 Task: Create Card Annual Performance Review in Board Data Analytics Software to Workspace Corporate Finance. Create Card Software Testing Review in Board Crisis Planning to Workspace Corporate Finance. Create Card Employee Salary Review in Board Sales Funnel Optimization and Conversion Rate Analysis to Workspace Corporate Finance
Action: Mouse moved to (110, 349)
Screenshot: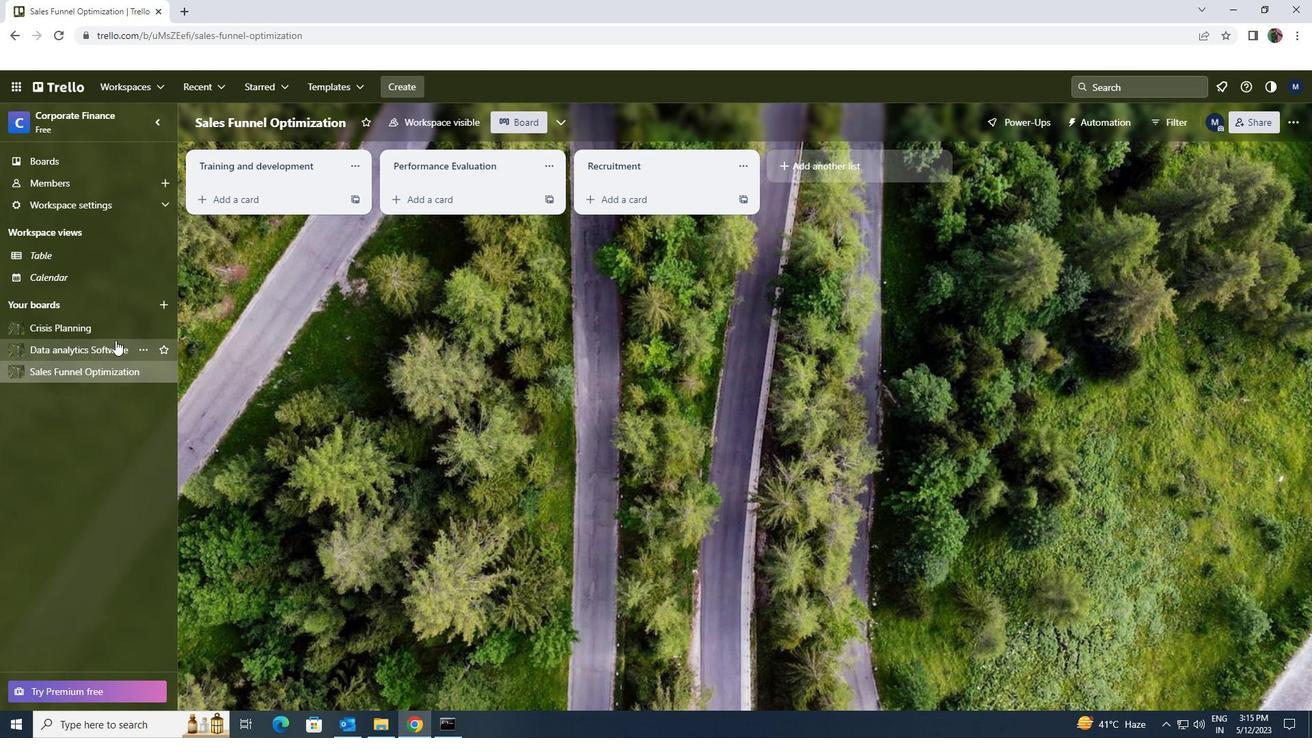 
Action: Mouse pressed left at (110, 349)
Screenshot: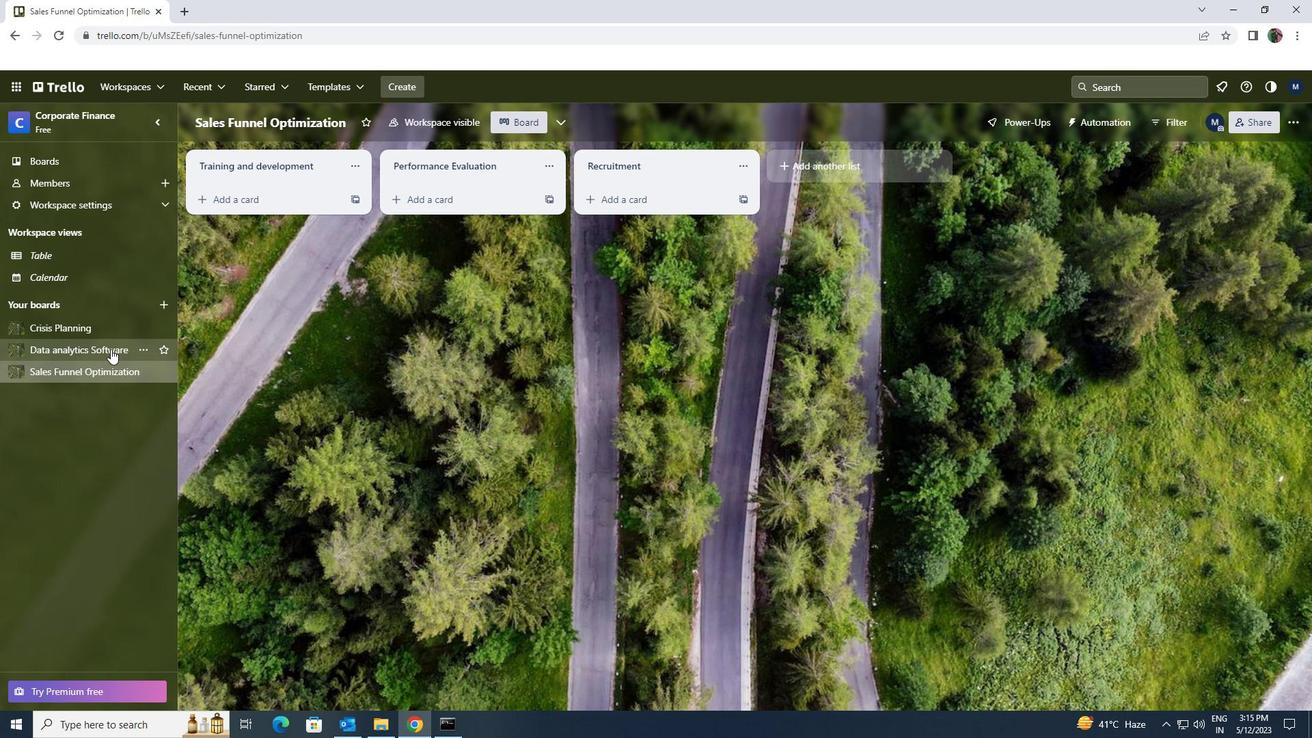 
Action: Mouse moved to (235, 201)
Screenshot: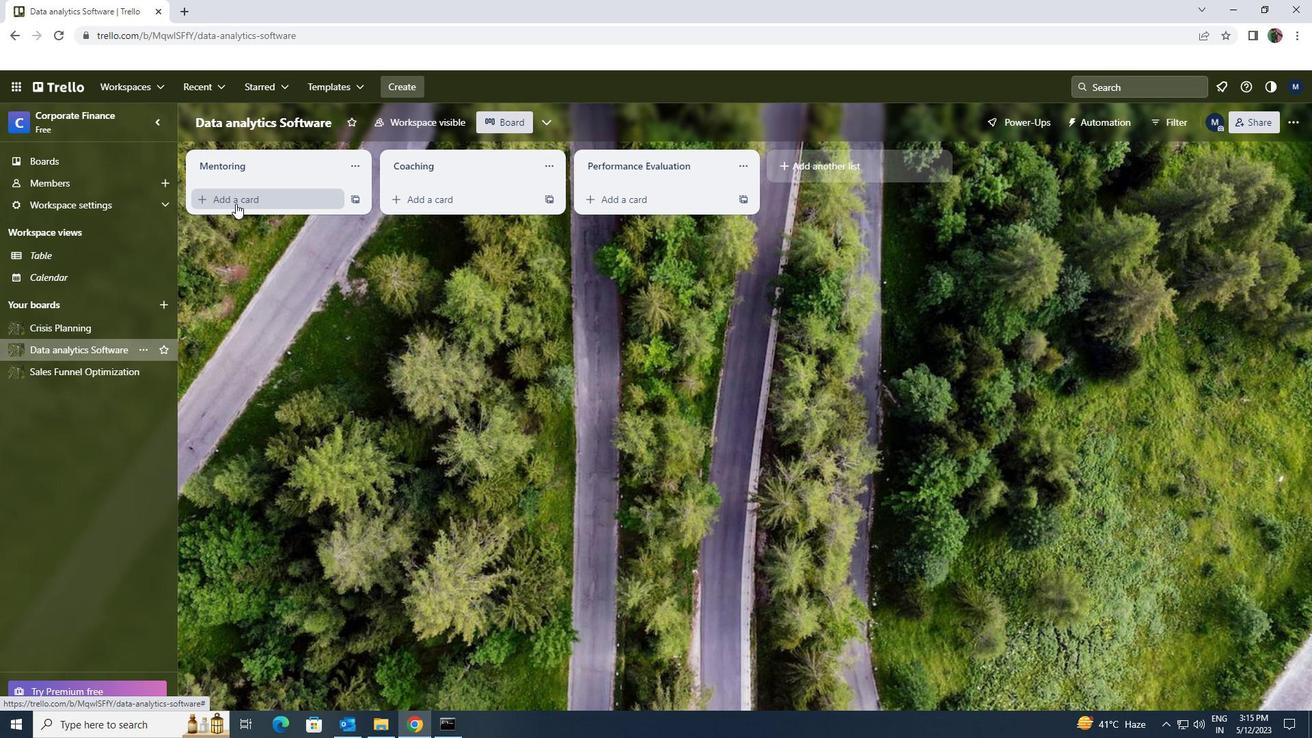 
Action: Mouse pressed left at (235, 201)
Screenshot: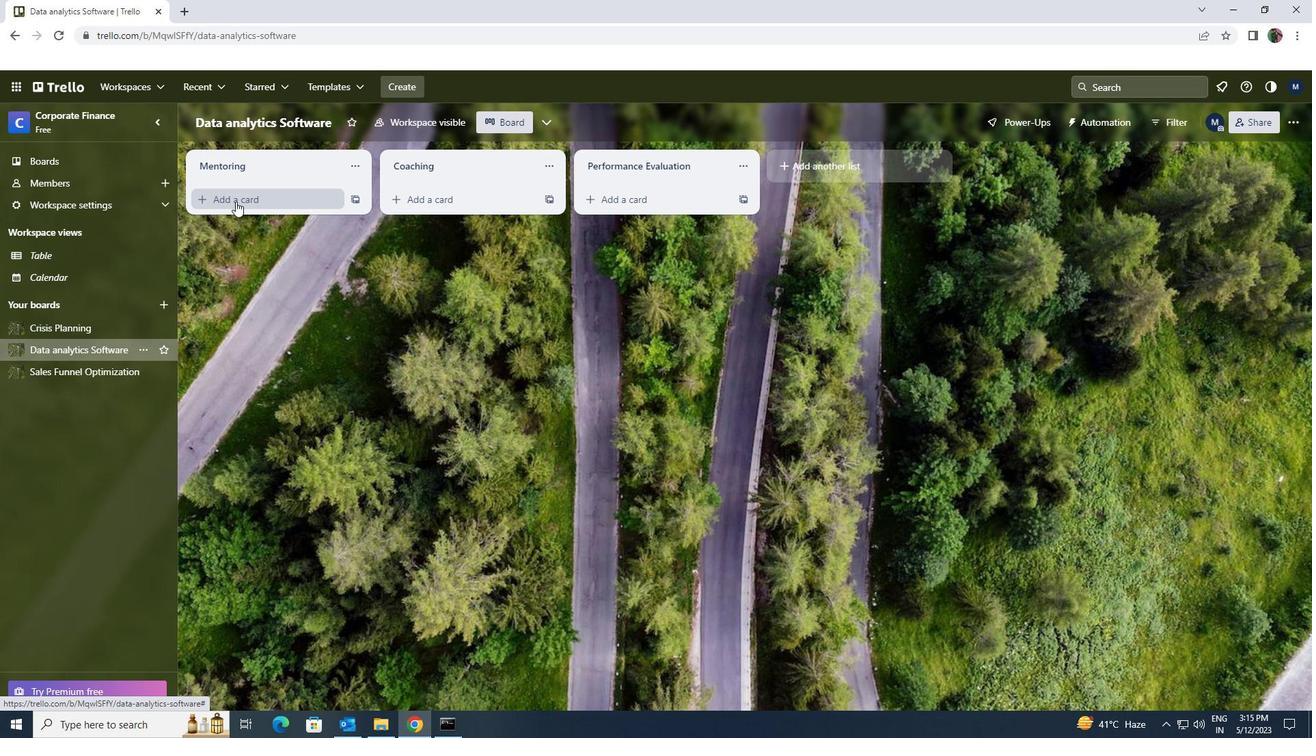 
Action: Key pressed <Key.shift>ANNUAL<Key.space><Key.shift>PERFORMANCE<Key.space><Key.shift>REVIEW
Screenshot: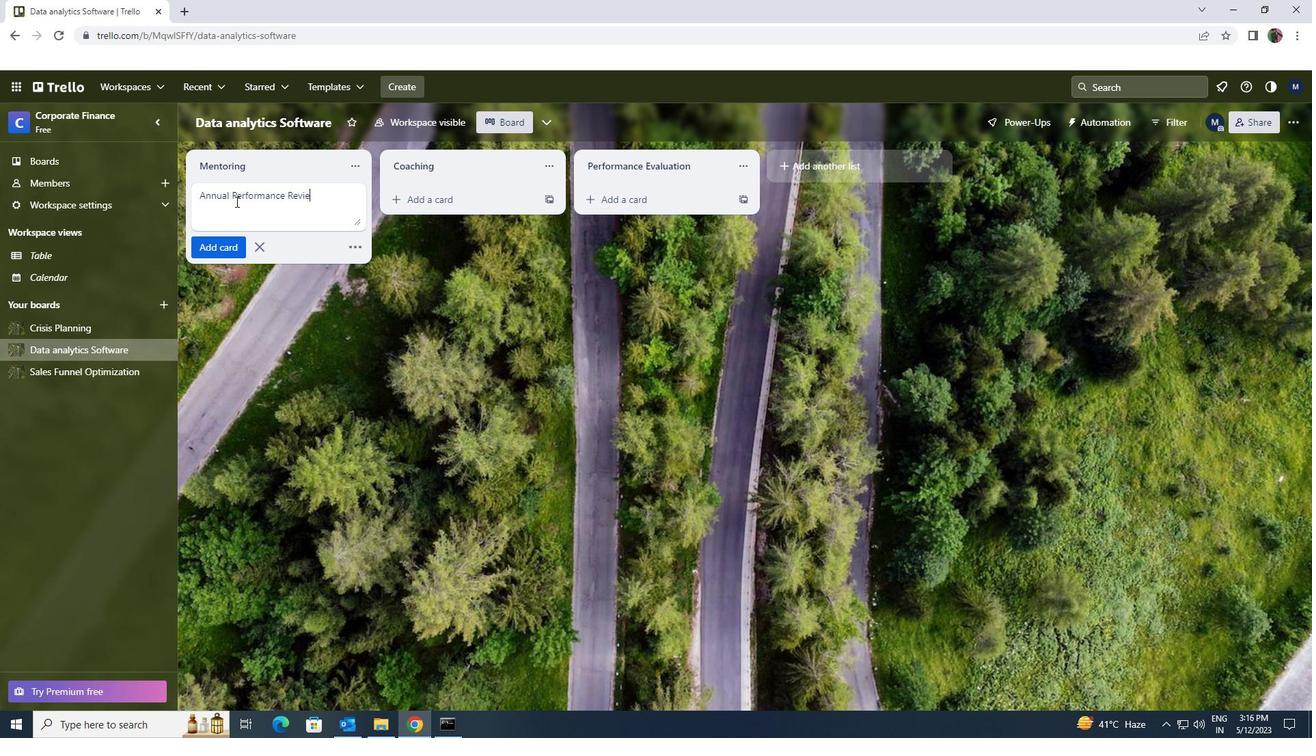 
Action: Mouse moved to (229, 240)
Screenshot: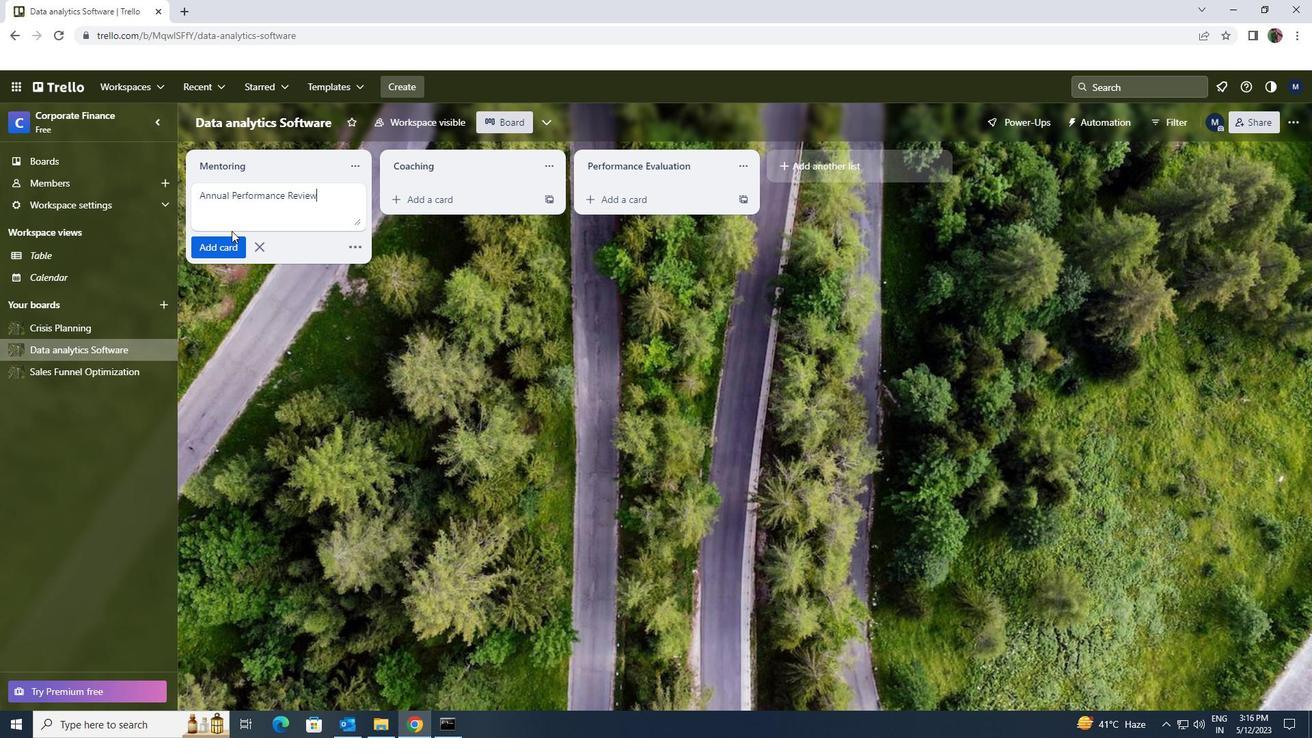 
Action: Mouse pressed left at (229, 240)
Screenshot: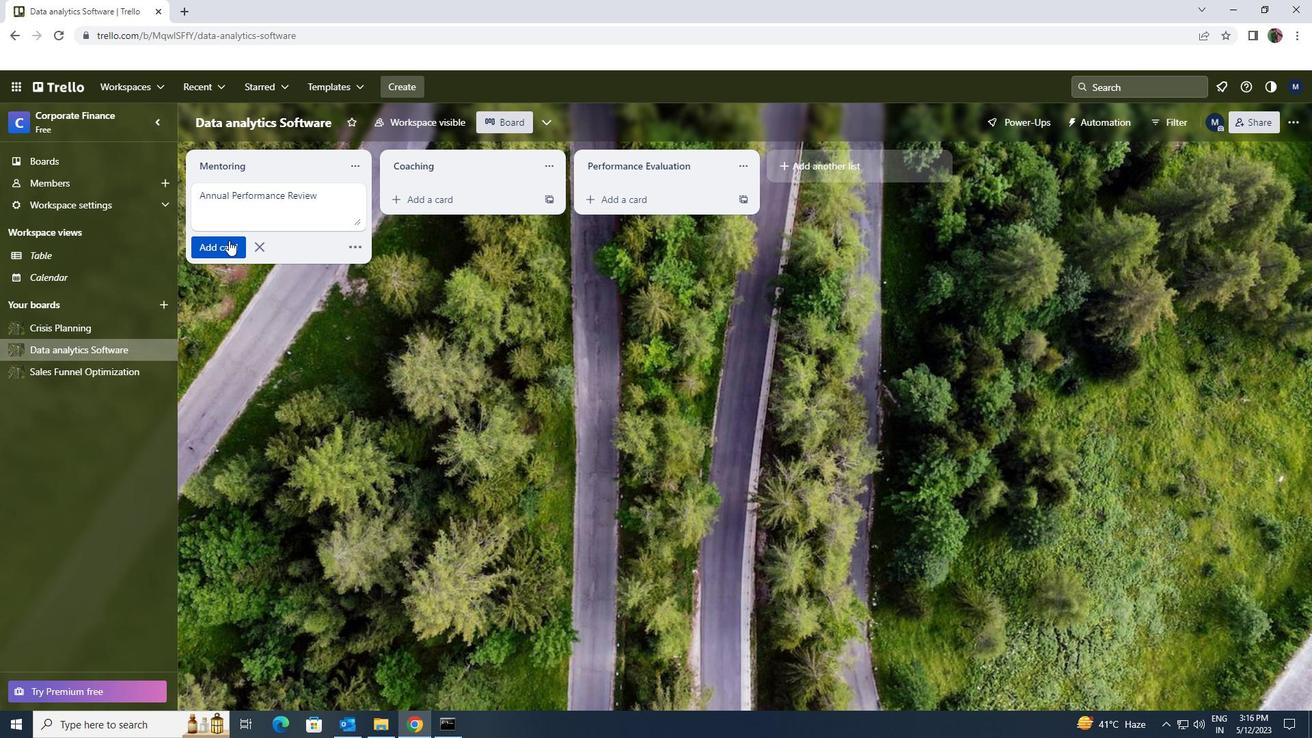 
Action: Mouse moved to (105, 324)
Screenshot: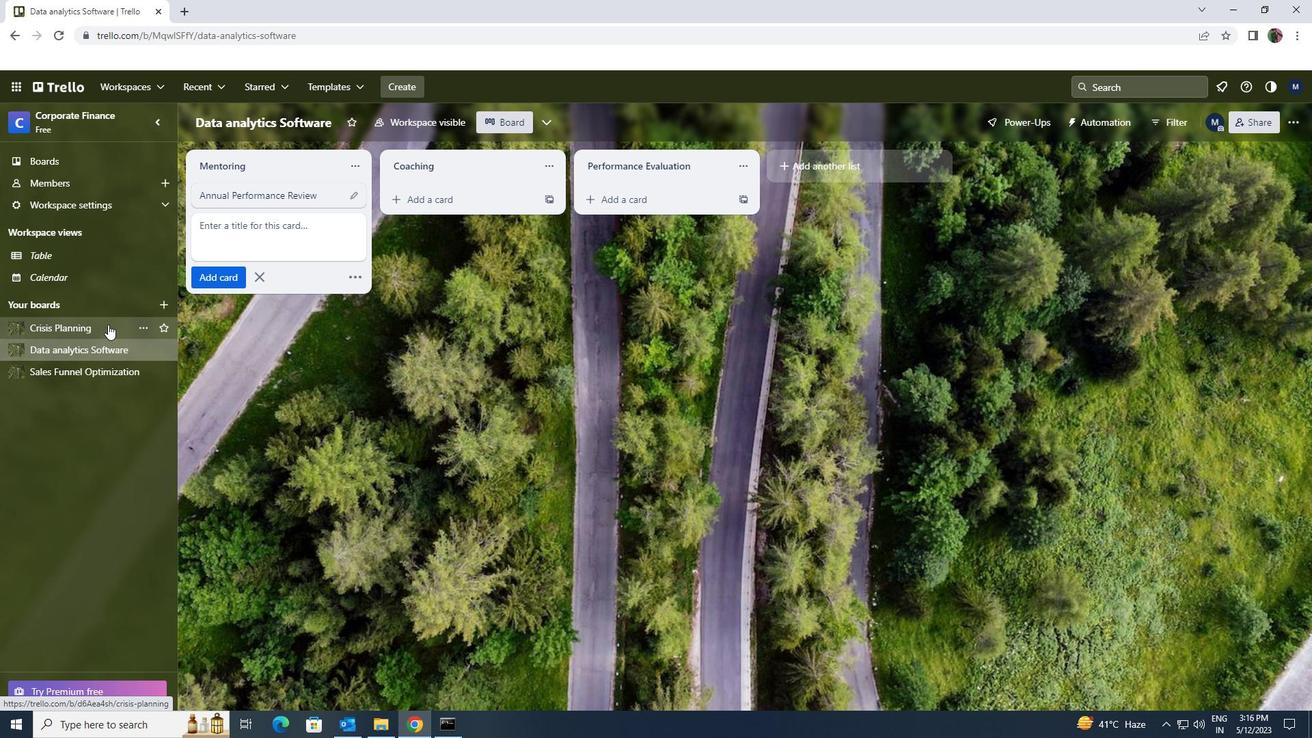 
Action: Mouse pressed left at (105, 324)
Screenshot: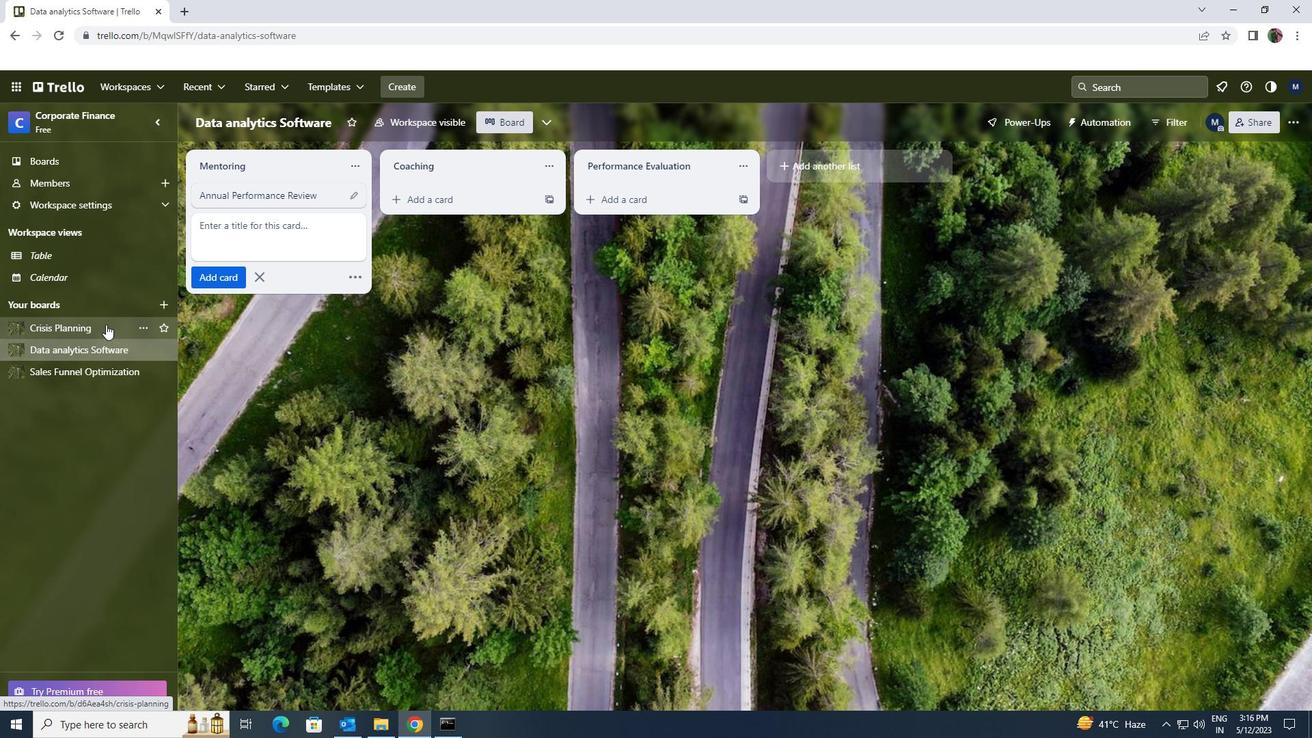 
Action: Mouse moved to (233, 201)
Screenshot: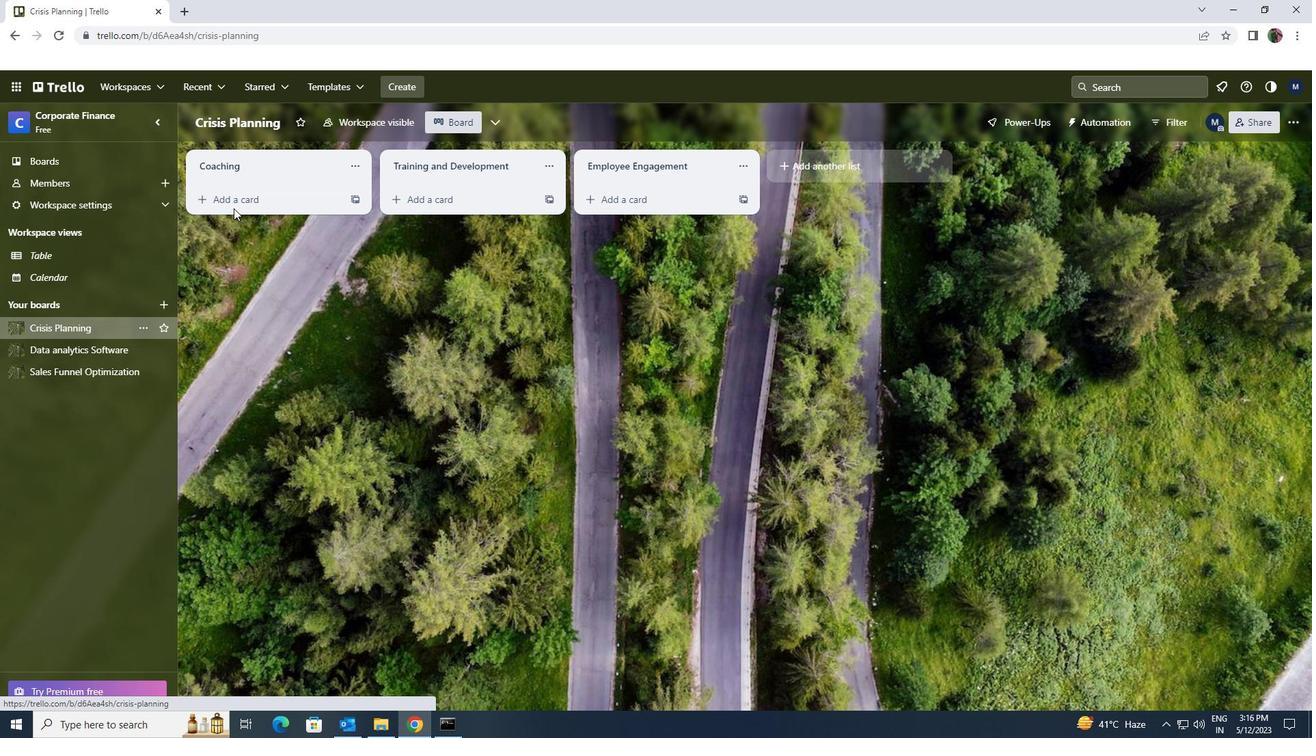 
Action: Mouse pressed left at (233, 201)
Screenshot: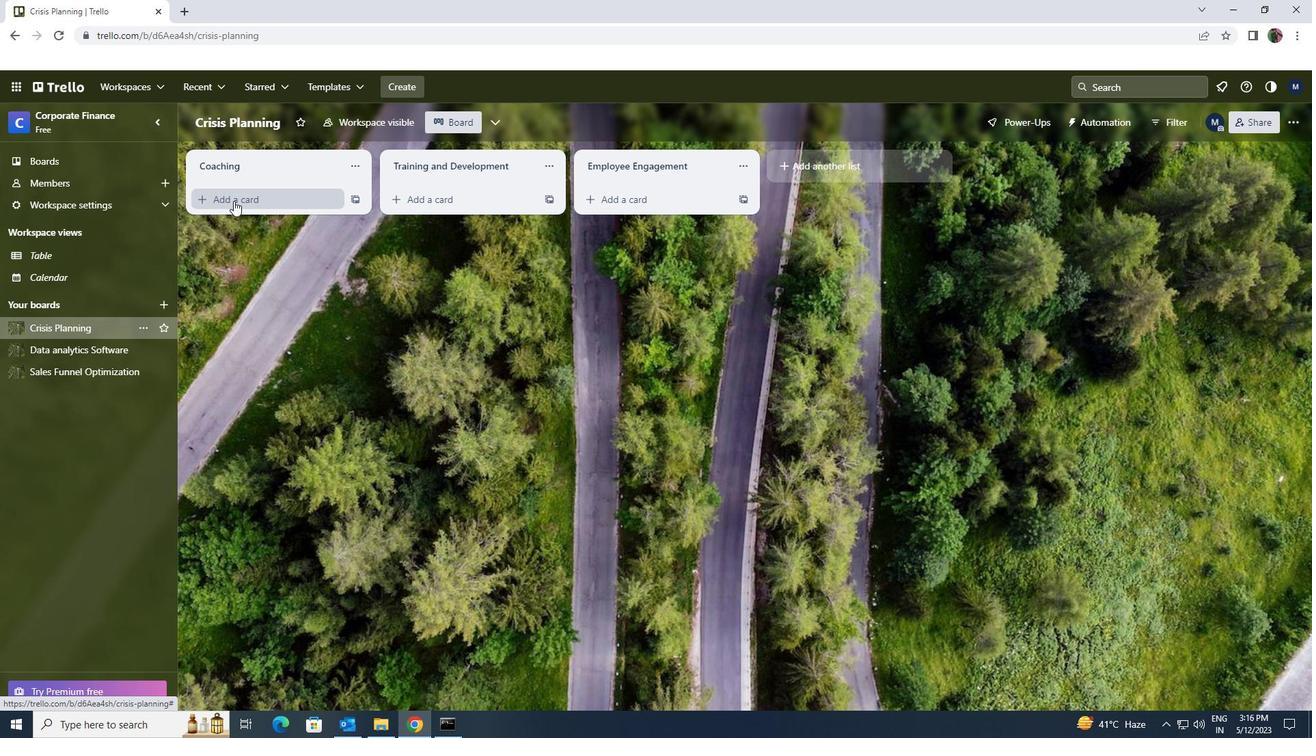 
Action: Key pressed <Key.shift><Key.shift><Key.shift><Key.shift><Key.shift><Key.shift><Key.shift><Key.shift><Key.shift><Key.shift>SOFTWARE<Key.space><Key.shift>TESTING<Key.space><Key.shift>REVIEW
Screenshot: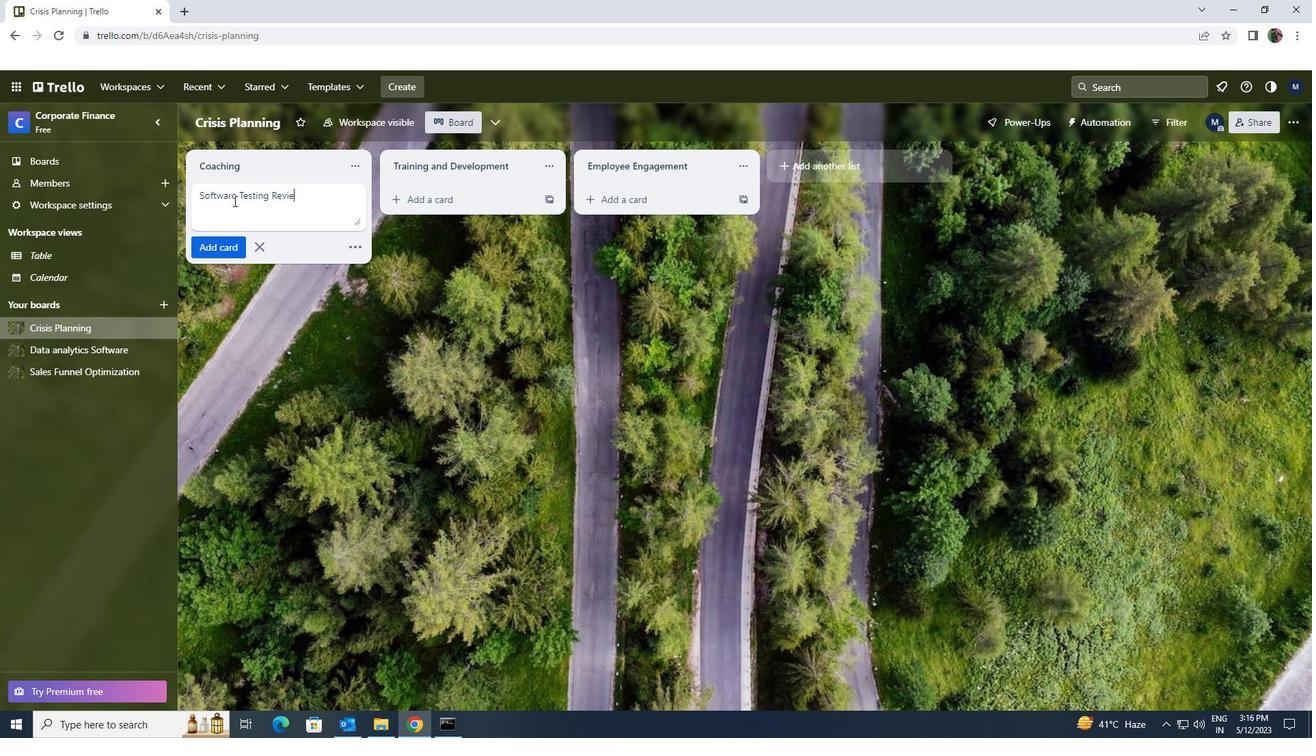 
Action: Mouse moved to (238, 250)
Screenshot: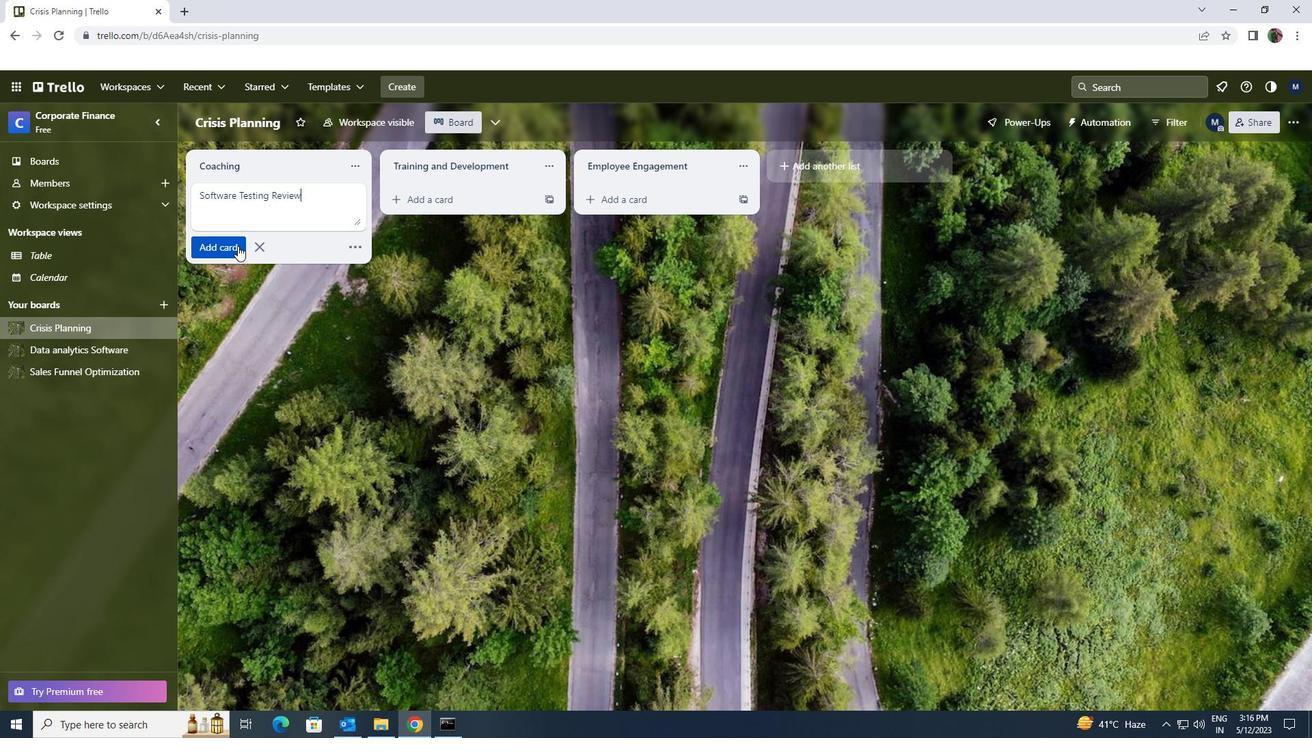 
Action: Mouse pressed left at (238, 250)
Screenshot: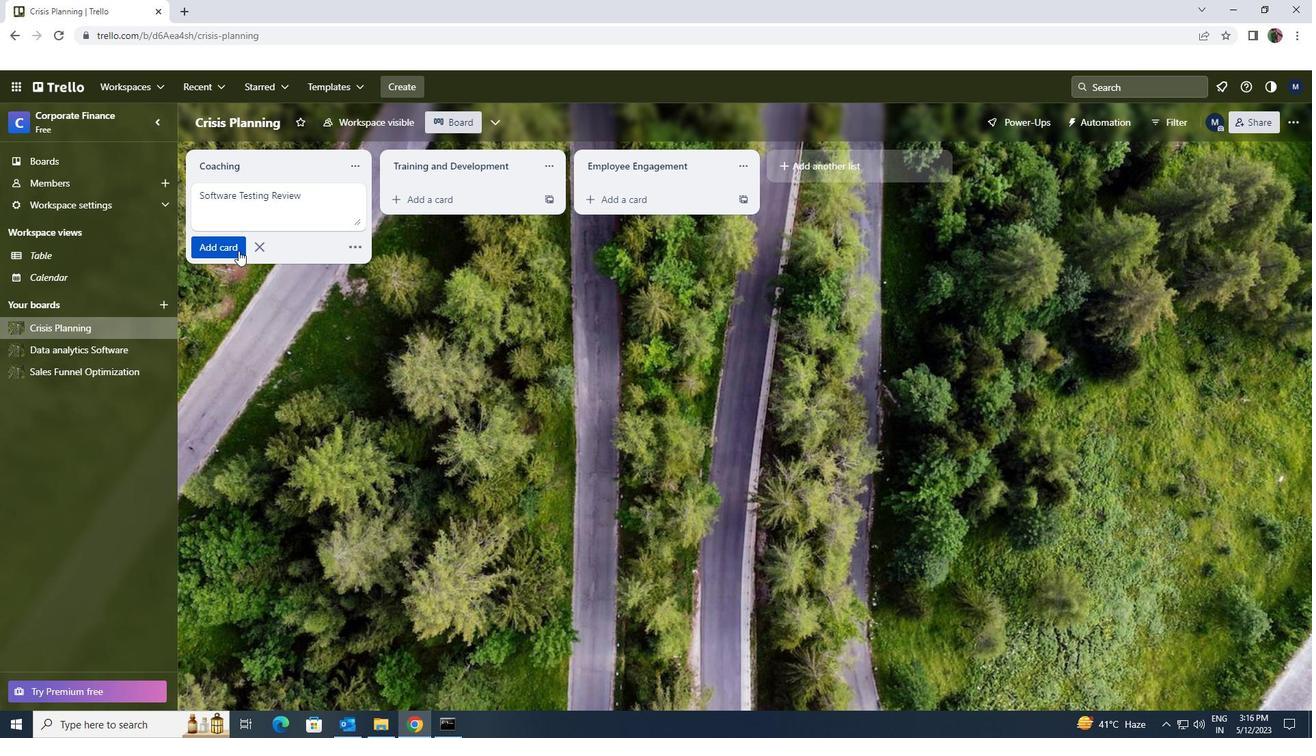 
Action: Mouse moved to (73, 376)
Screenshot: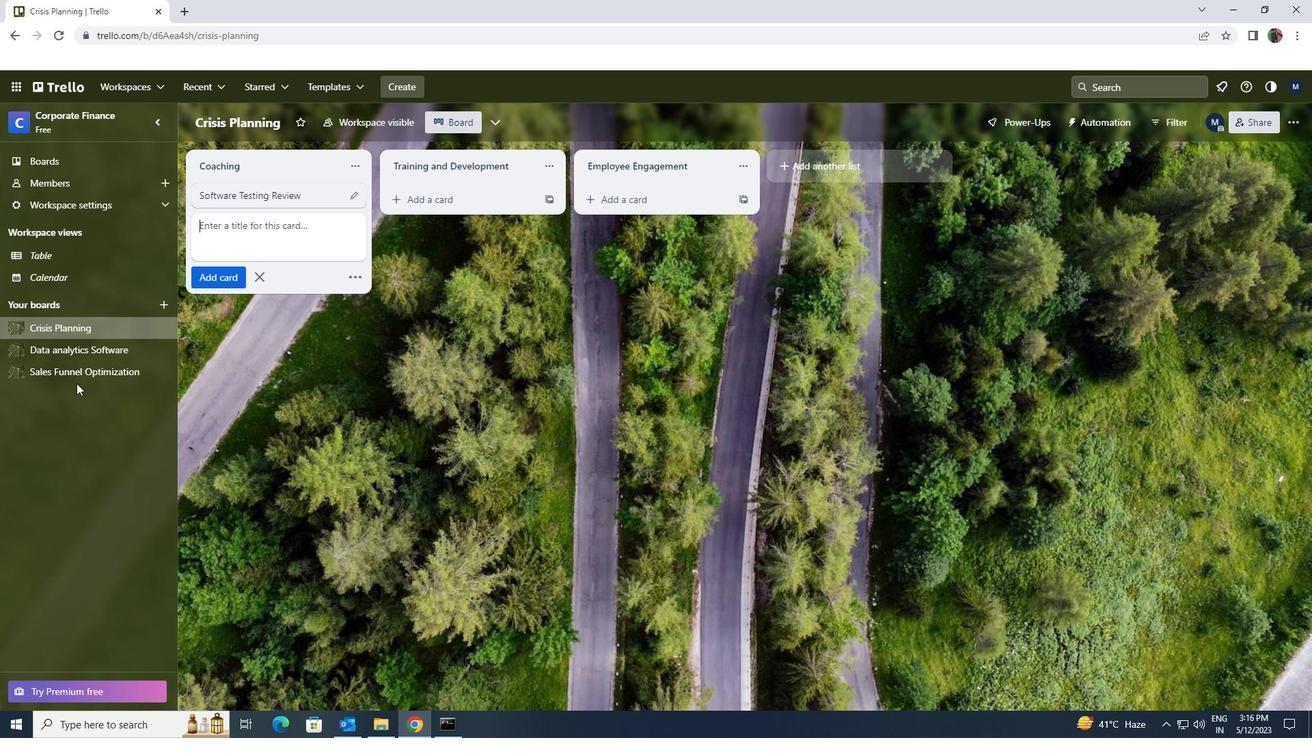 
Action: Mouse pressed left at (73, 376)
Screenshot: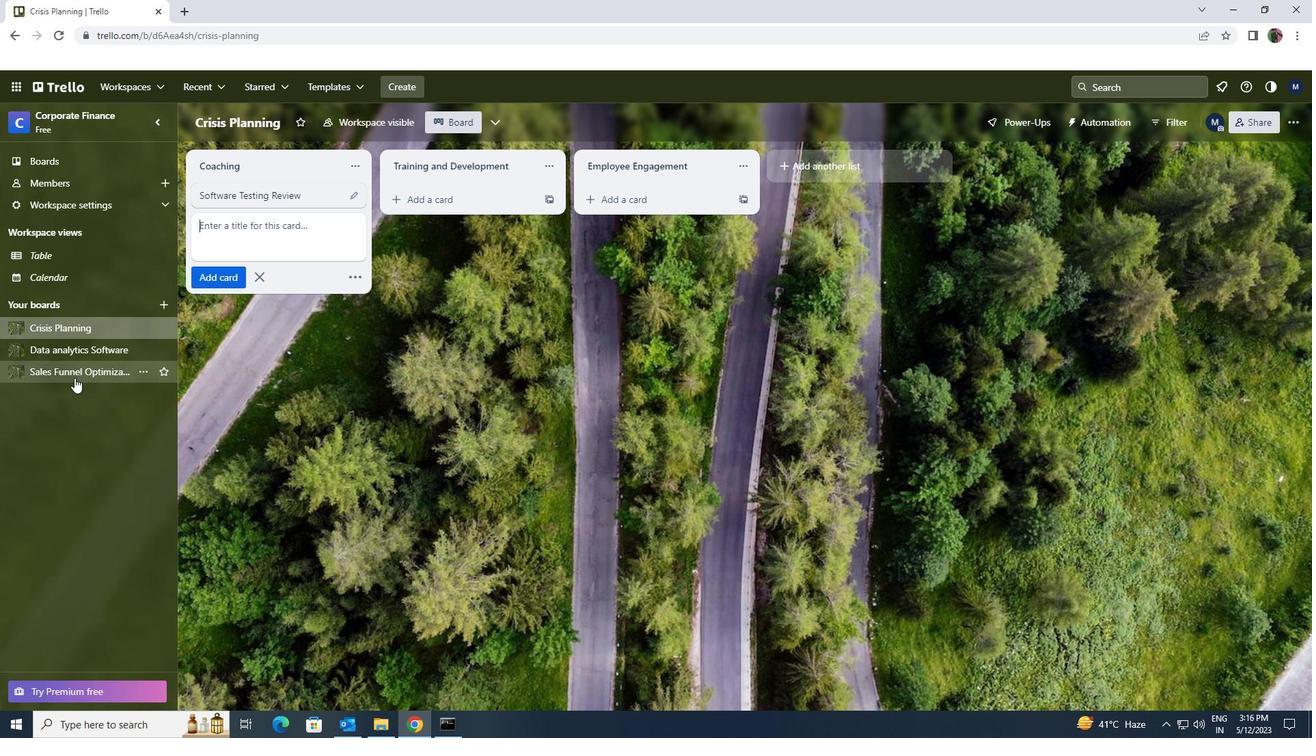
Action: Mouse moved to (268, 206)
Screenshot: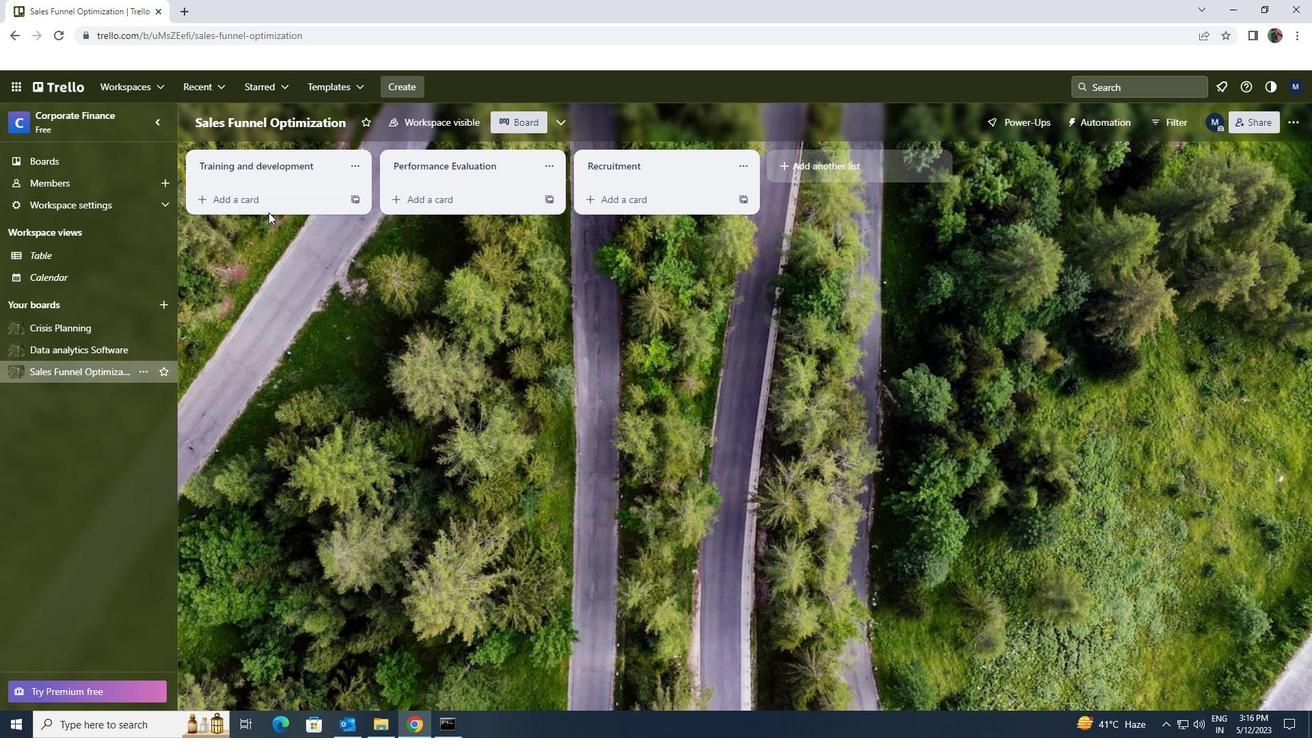 
Action: Mouse pressed left at (268, 206)
Screenshot: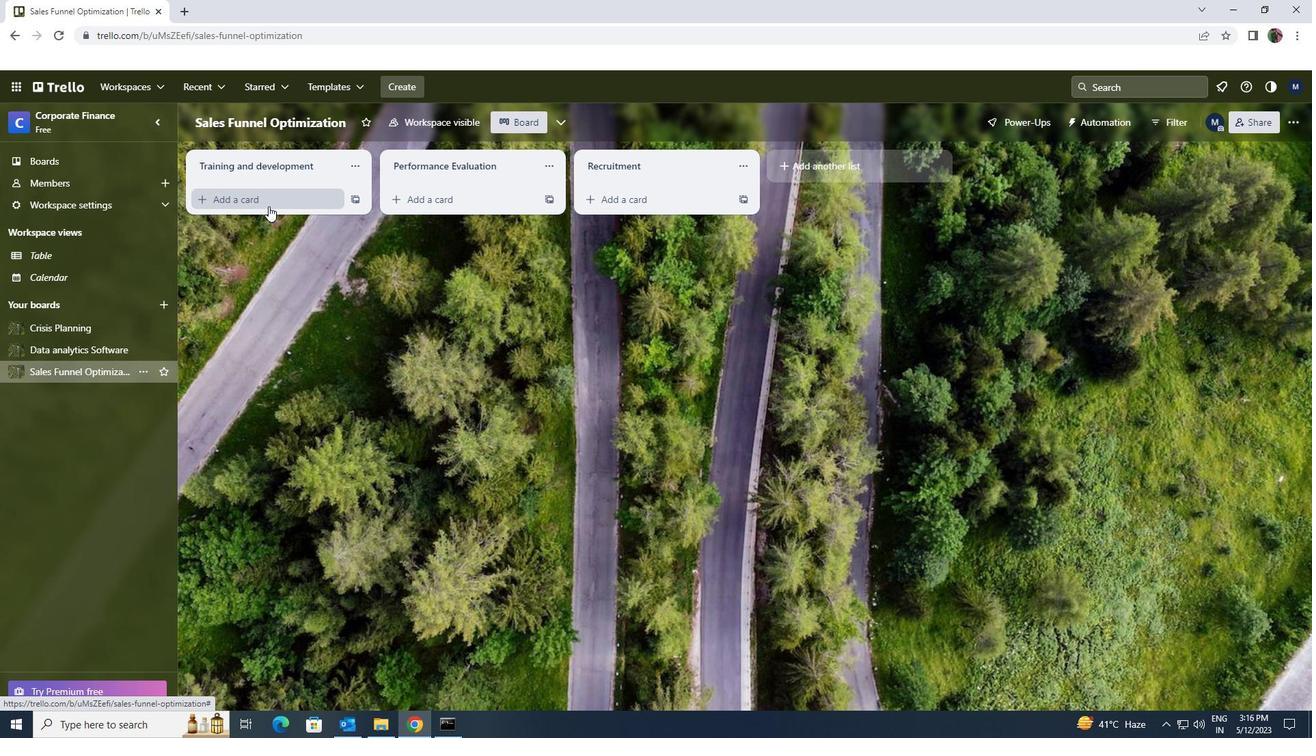 
Action: Key pressed <Key.shift><Key.shift><Key.shift><Key.shift><Key.shift><Key.shift><Key.shift><Key.shift><Key.shift>W<Key.backspace><Key.shift>EMPLOYEE<Key.space><Key.shift>SALARY<Key.space><Key.shift>REVIEW
Screenshot: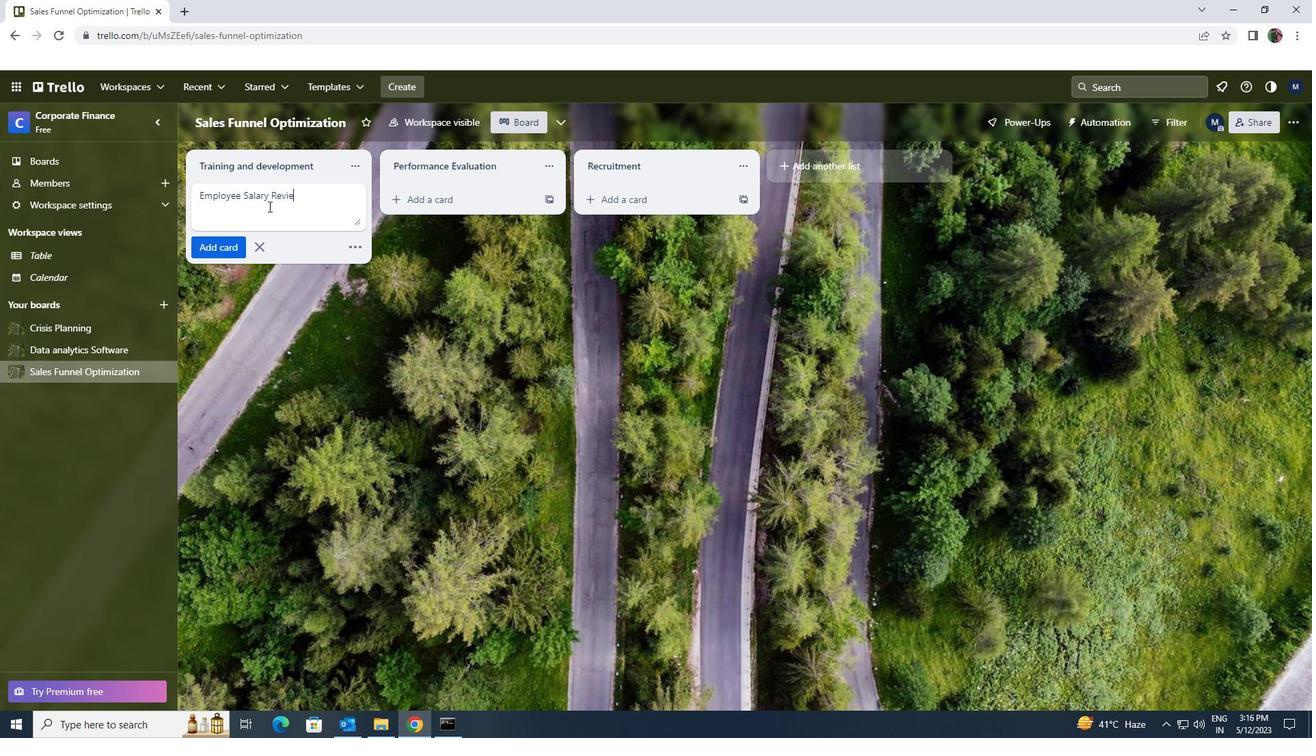 
Action: Mouse moved to (234, 248)
Screenshot: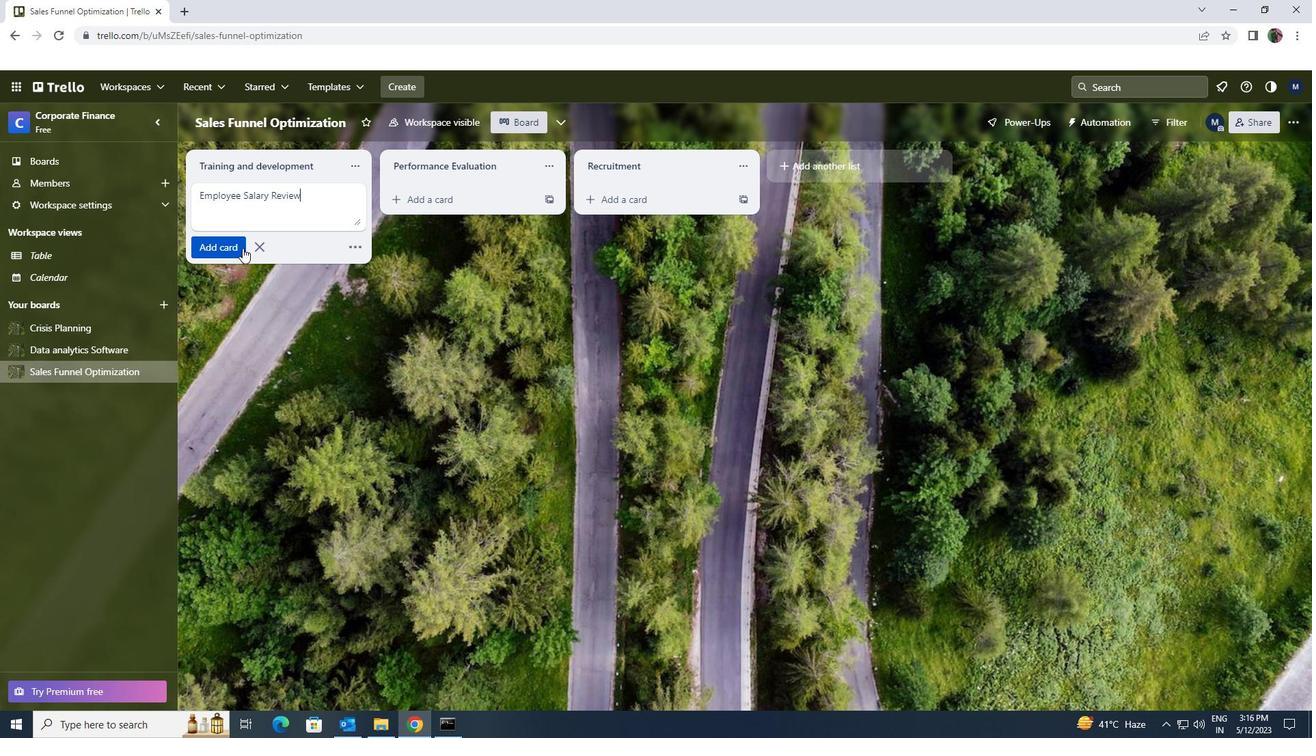 
Action: Mouse pressed left at (234, 248)
Screenshot: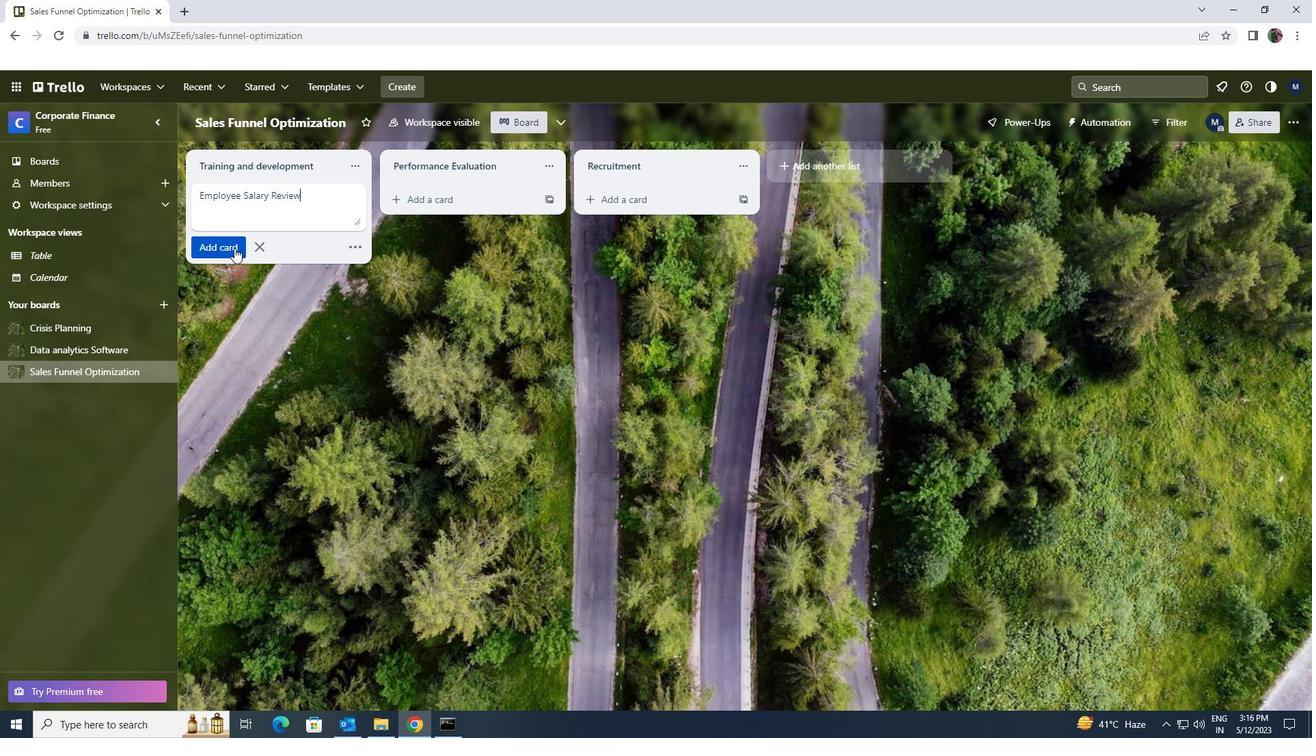 
